 Task: Clear the last 7 days download history.
Action: Mouse moved to (1144, 30)
Screenshot: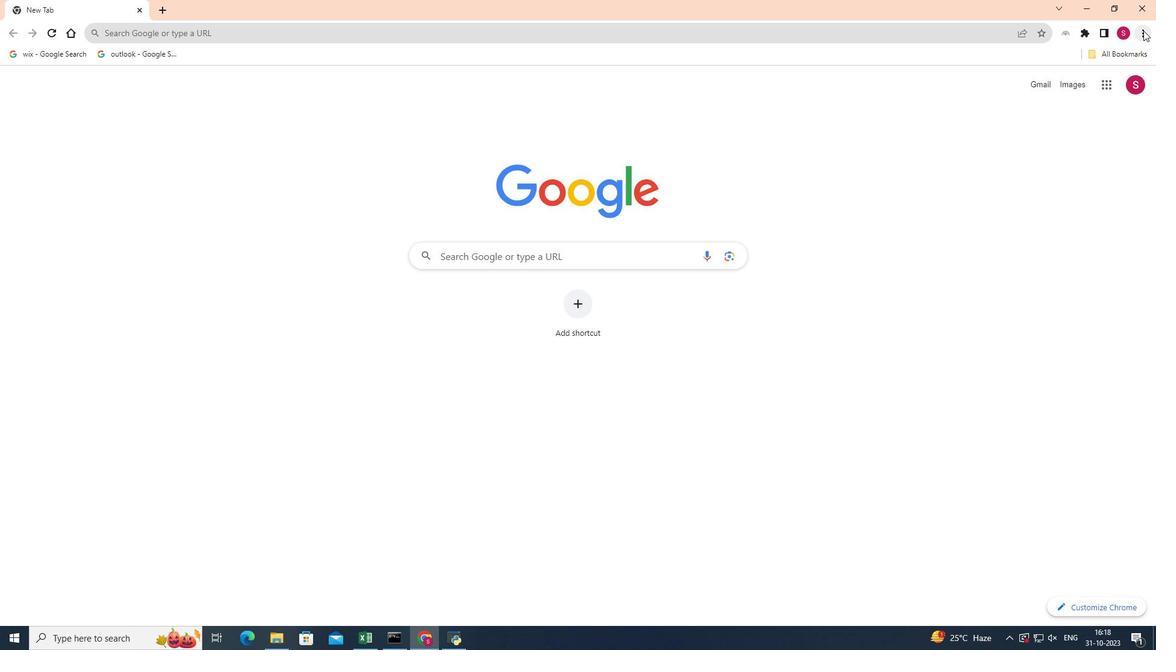 
Action: Mouse pressed left at (1144, 30)
Screenshot: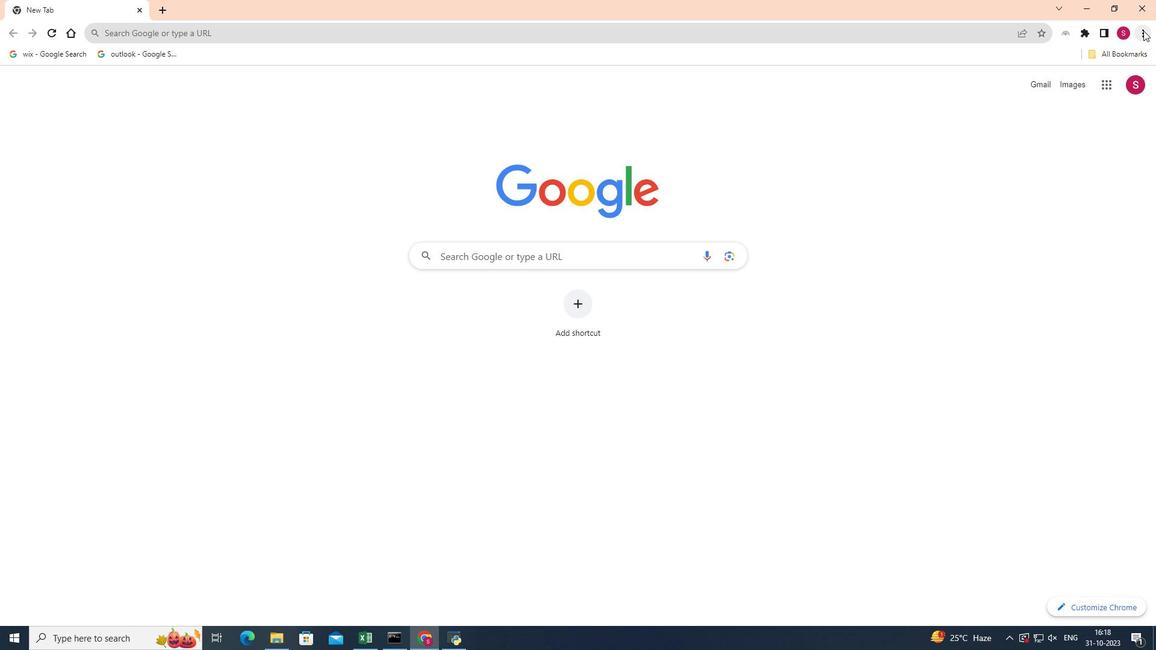 
Action: Mouse moved to (1035, 217)
Screenshot: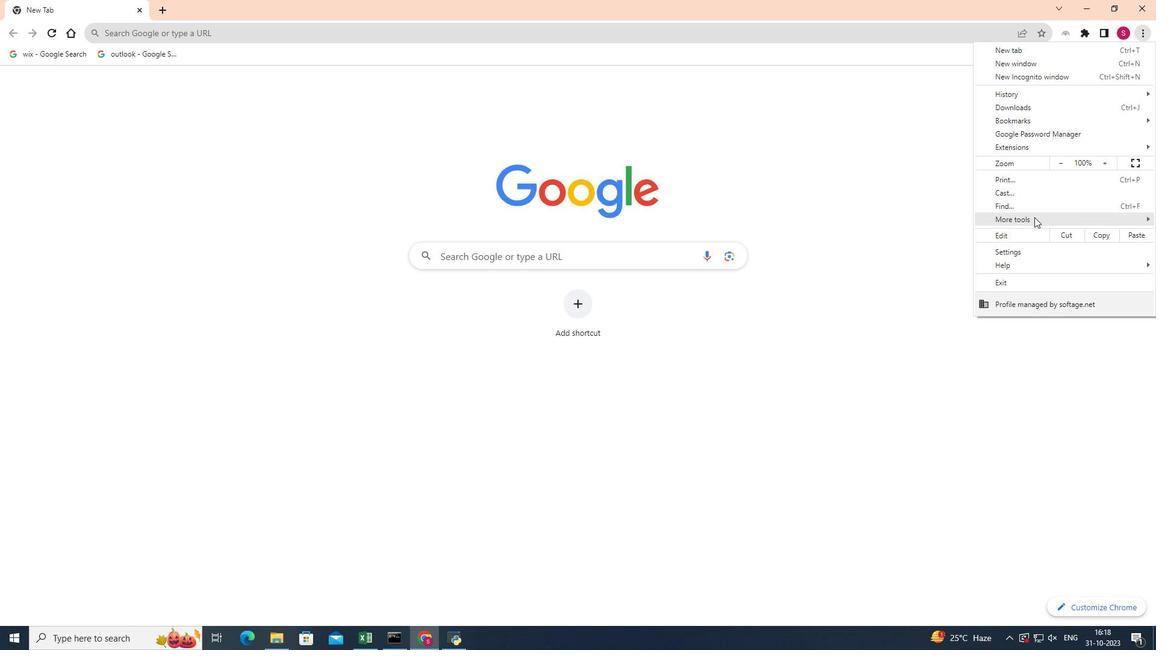 
Action: Mouse pressed left at (1035, 217)
Screenshot: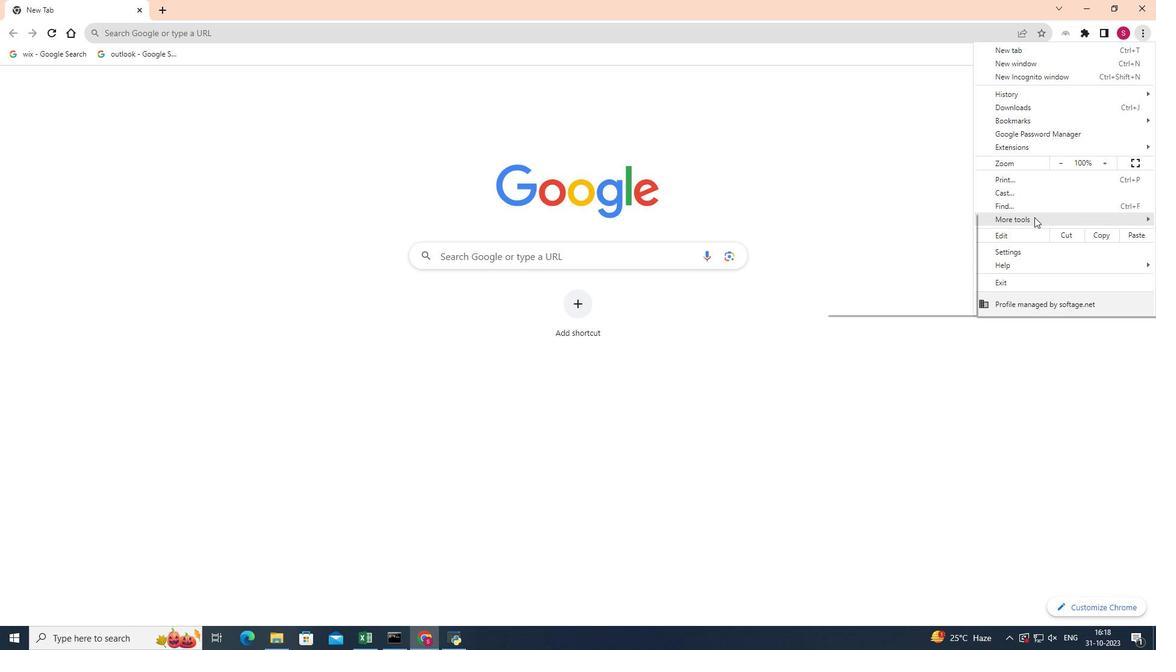 
Action: Mouse moved to (933, 260)
Screenshot: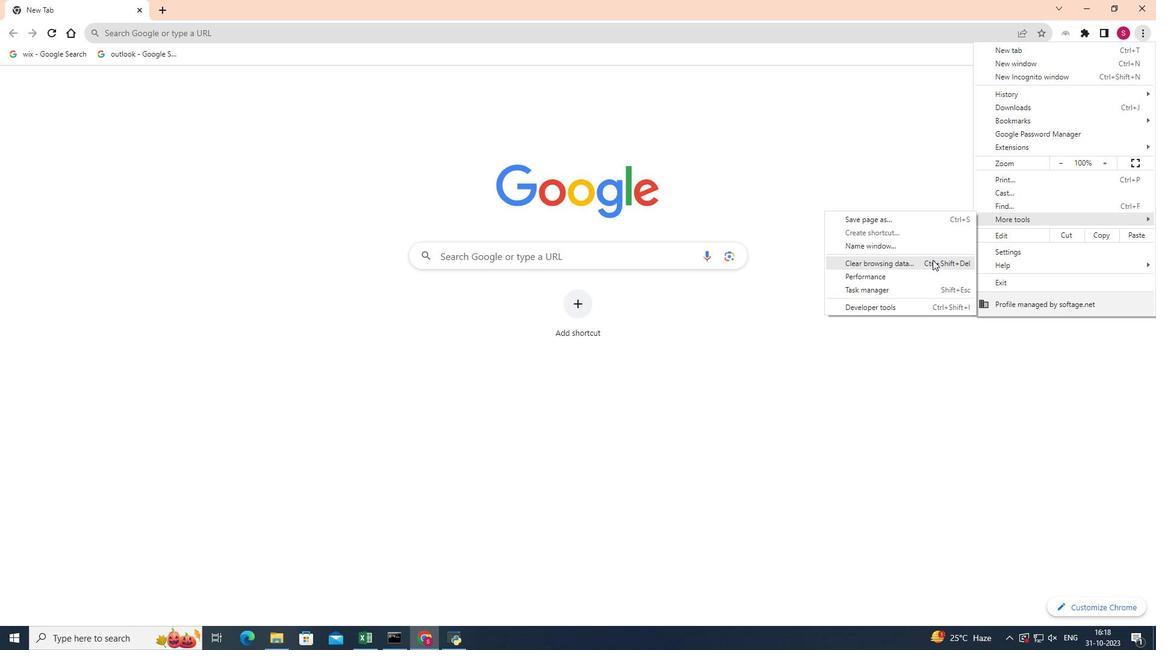 
Action: Mouse pressed left at (933, 260)
Screenshot: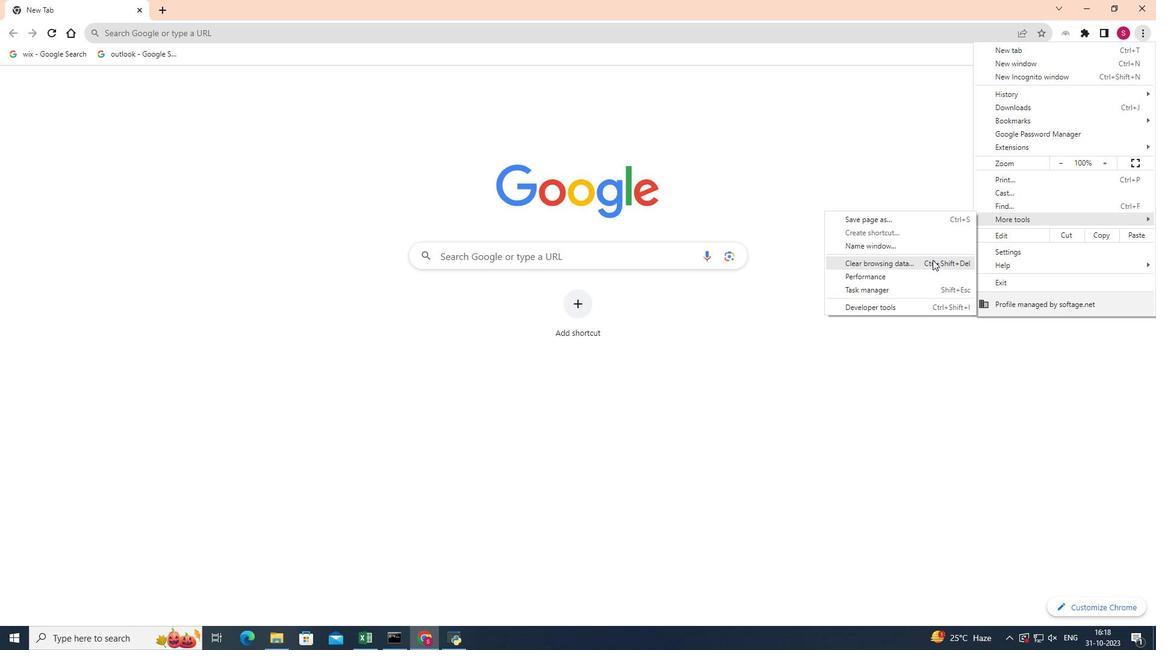 
Action: Mouse moved to (654, 195)
Screenshot: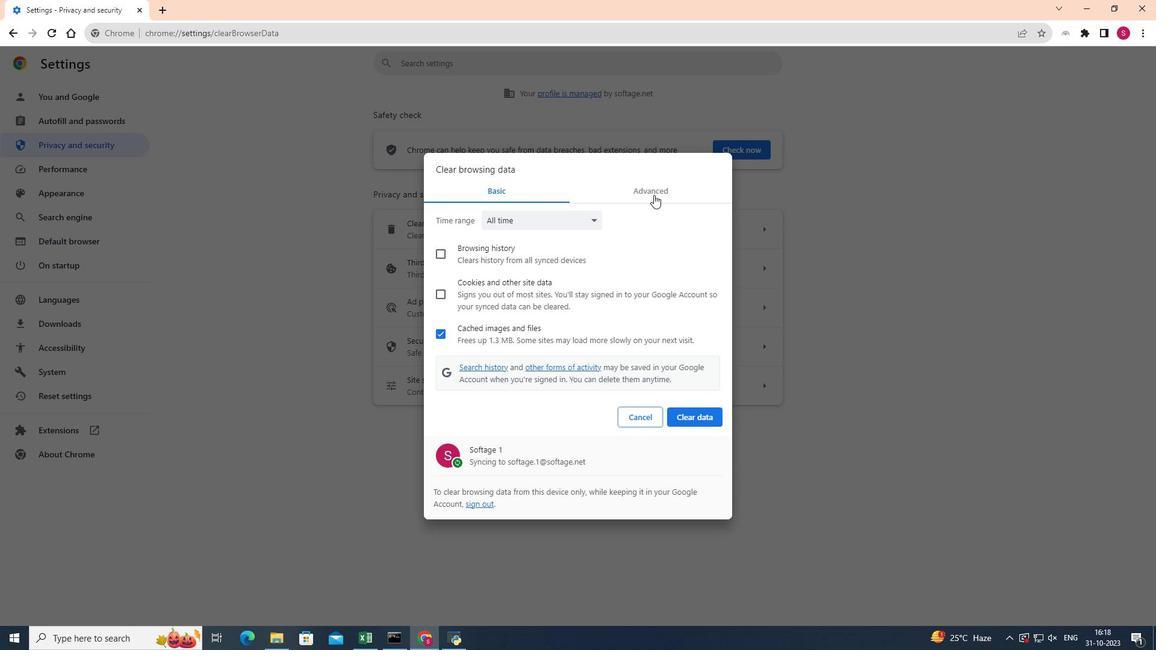 
Action: Mouse pressed left at (654, 195)
Screenshot: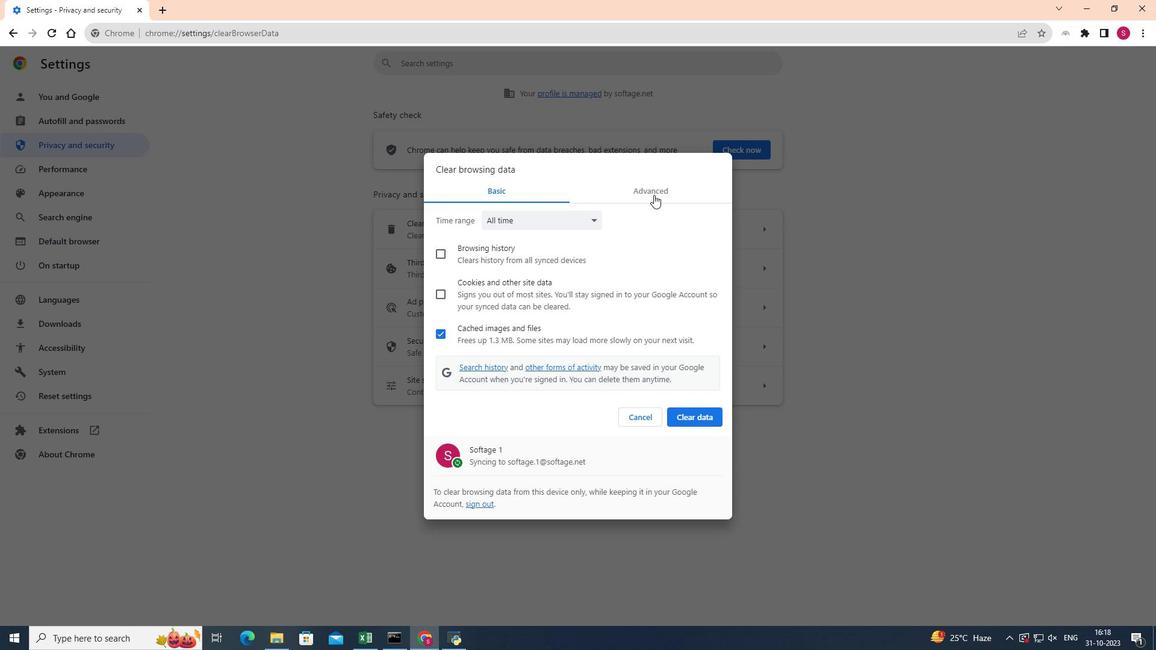 
Action: Mouse moved to (583, 217)
Screenshot: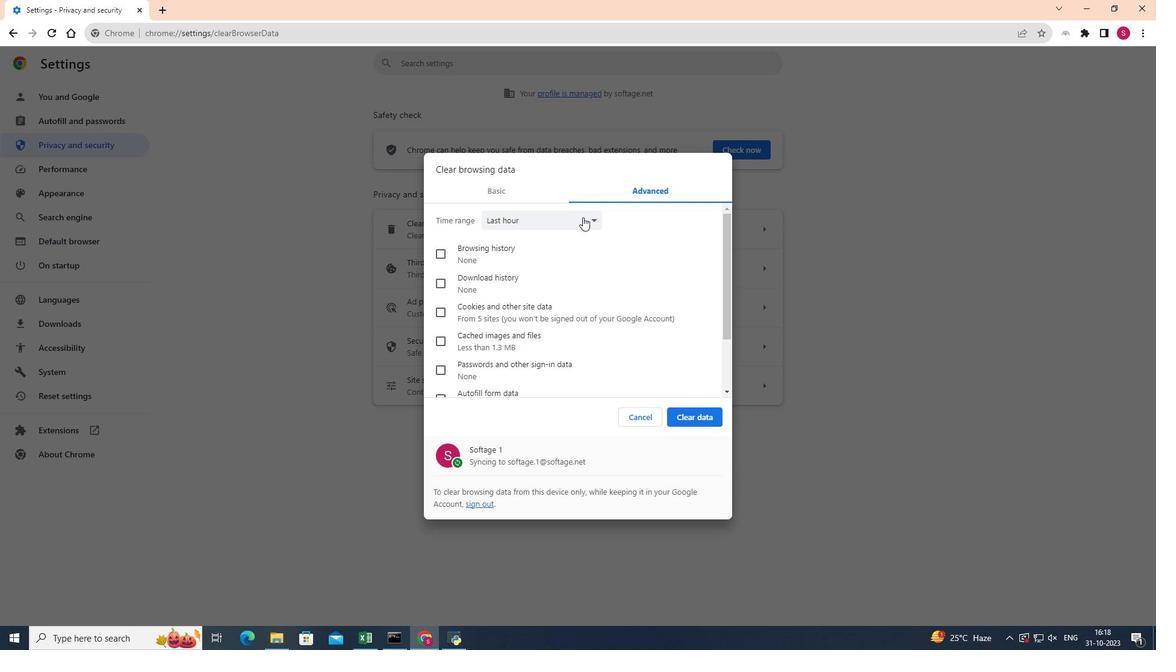 
Action: Mouse pressed left at (583, 217)
Screenshot: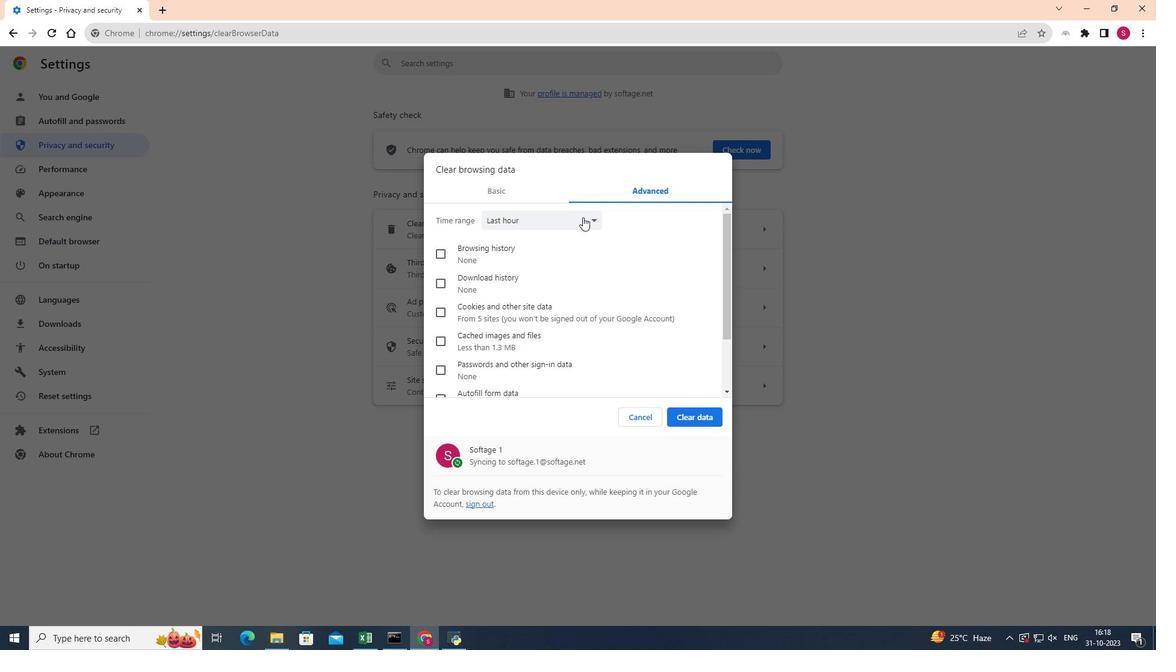 
Action: Mouse moved to (536, 256)
Screenshot: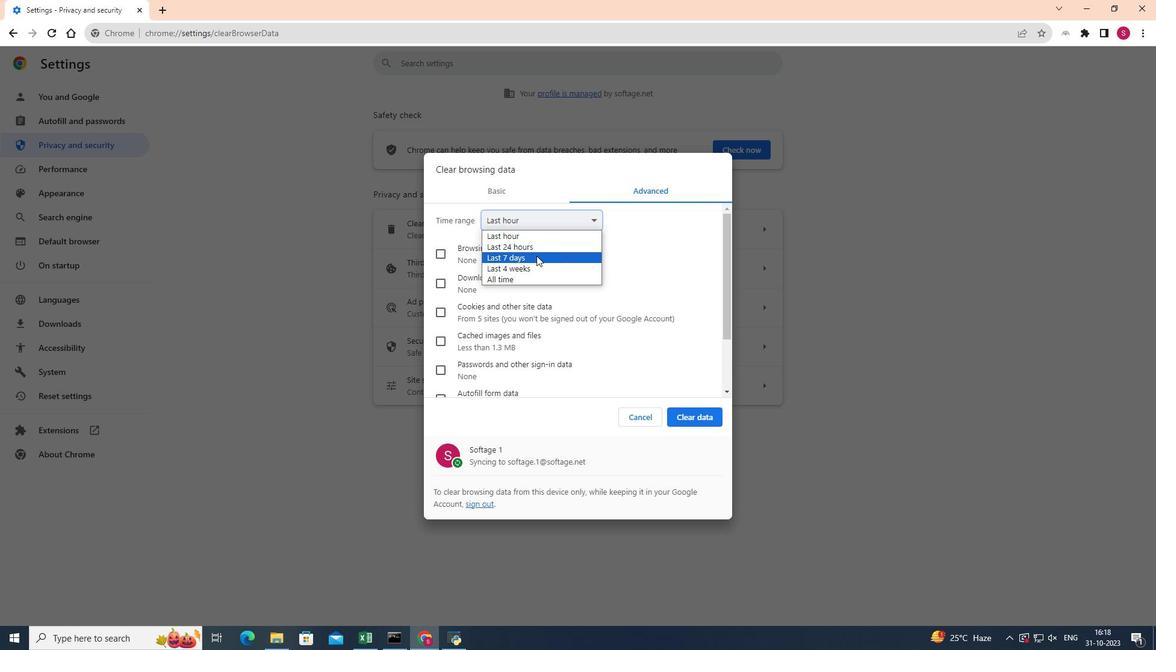 
Action: Mouse pressed left at (536, 256)
Screenshot: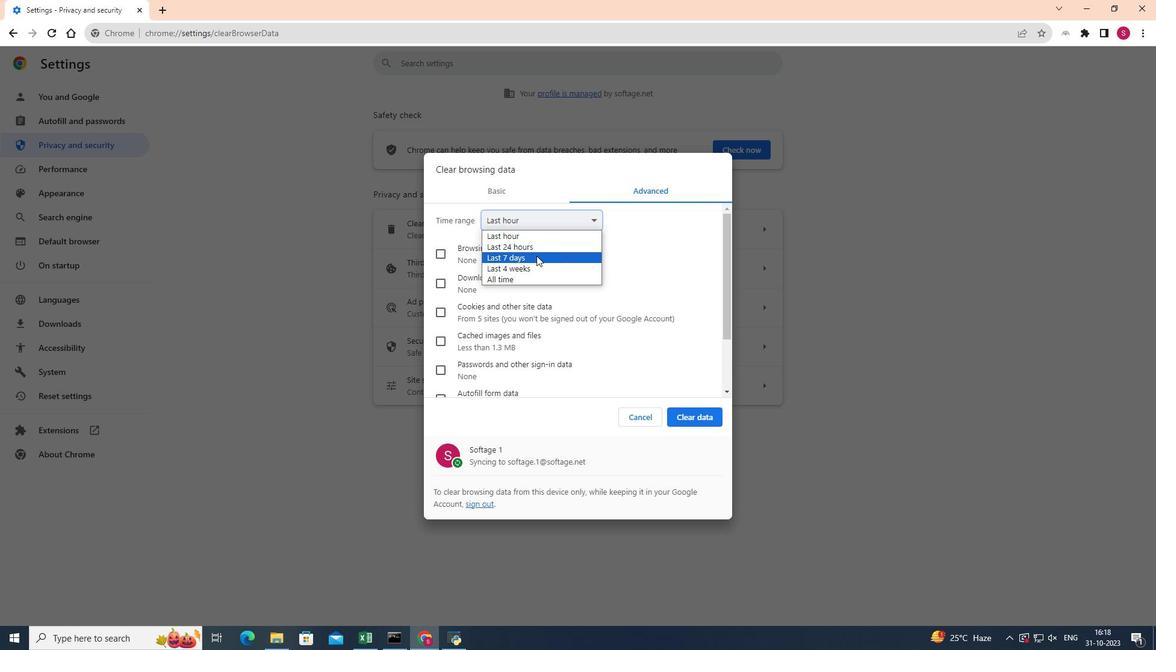 
Action: Mouse scrolled (536, 255) with delta (0, 0)
Screenshot: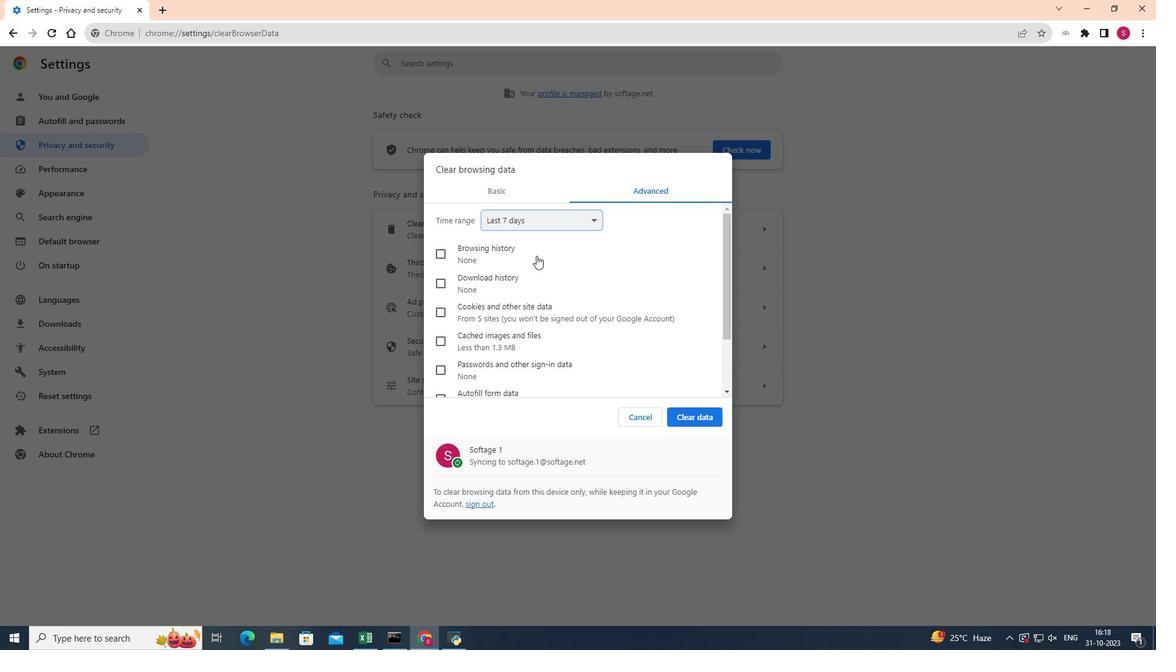 
Action: Mouse scrolled (536, 256) with delta (0, 0)
Screenshot: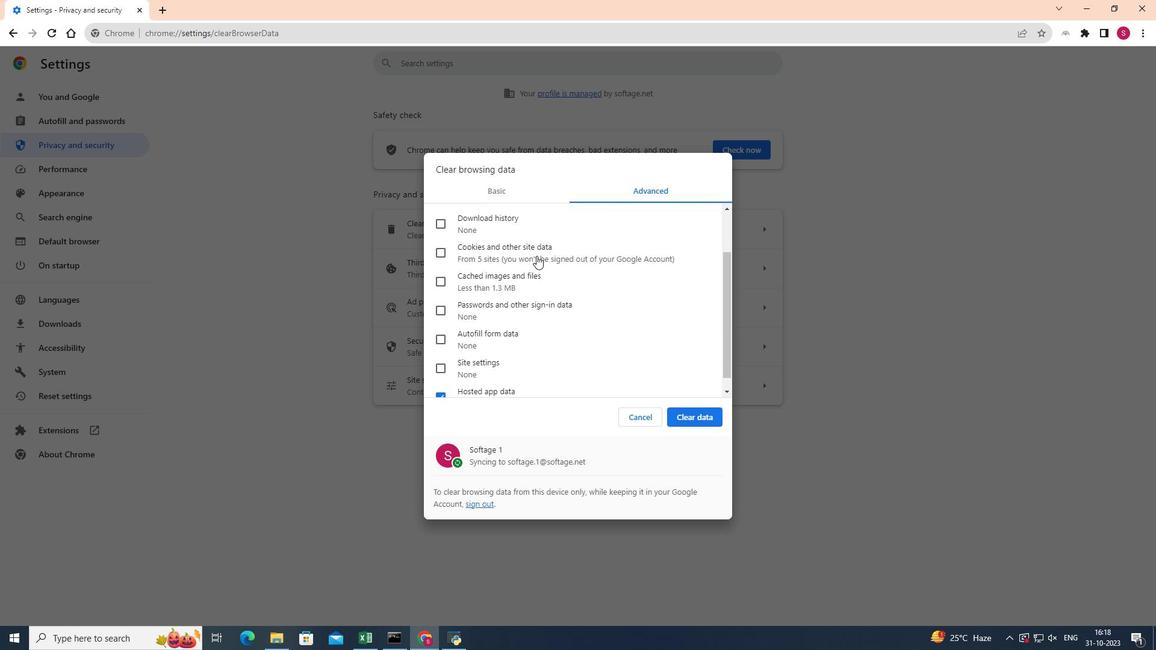 
Action: Mouse scrolled (536, 256) with delta (0, 0)
Screenshot: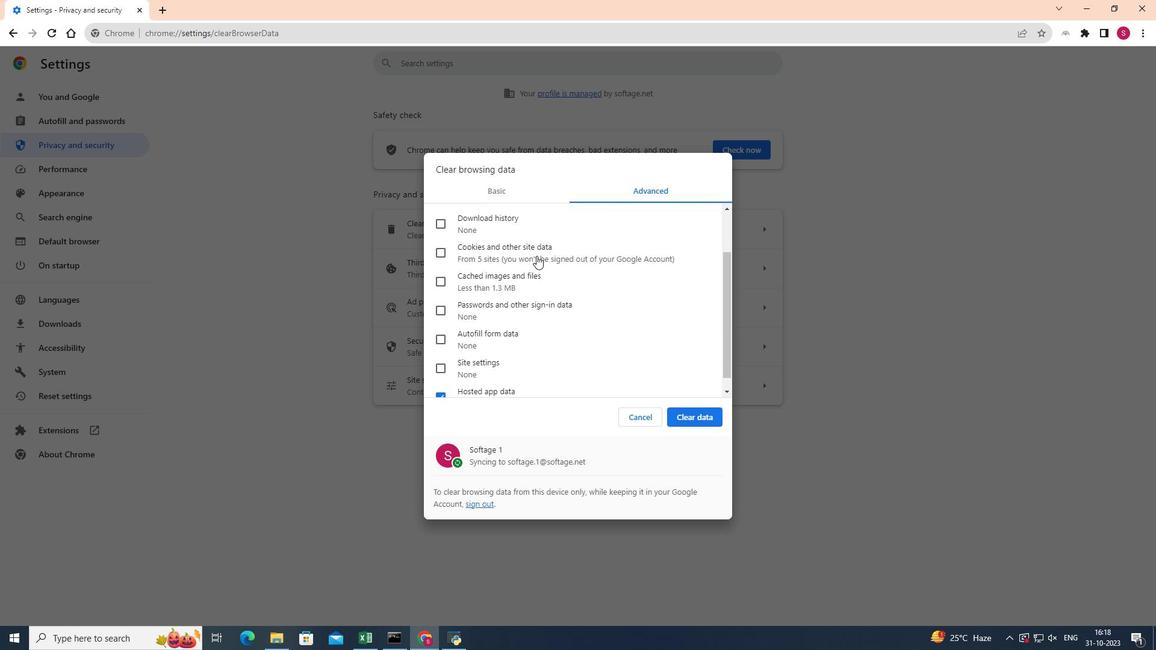 
Action: Mouse moved to (444, 283)
Screenshot: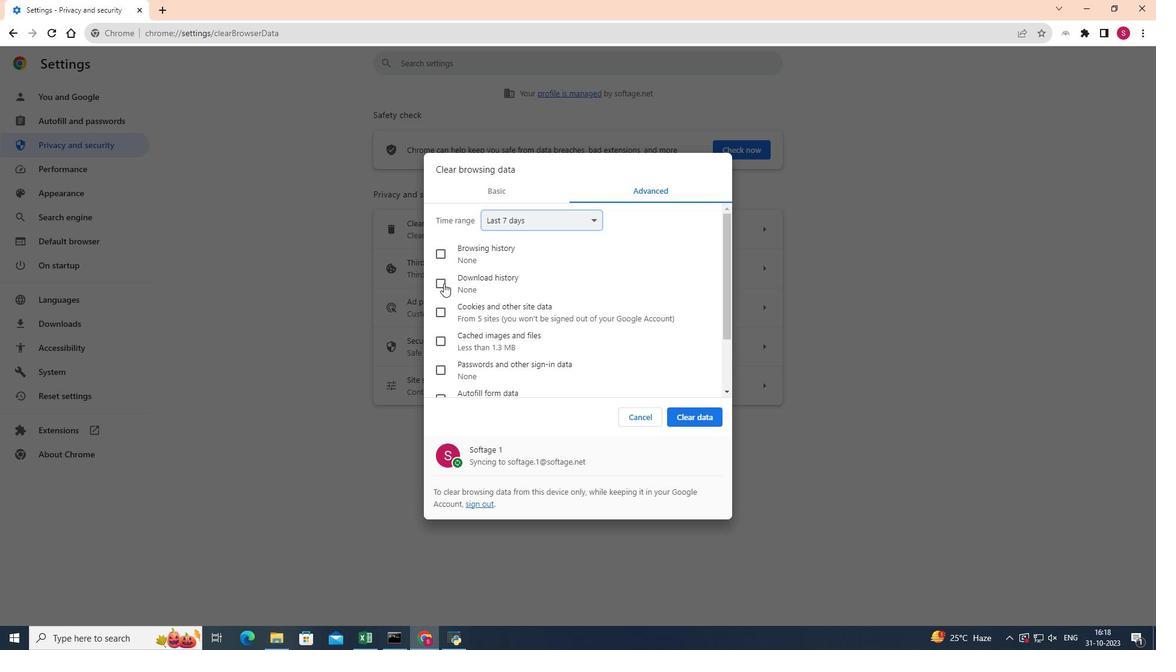 
Action: Mouse pressed left at (444, 283)
Screenshot: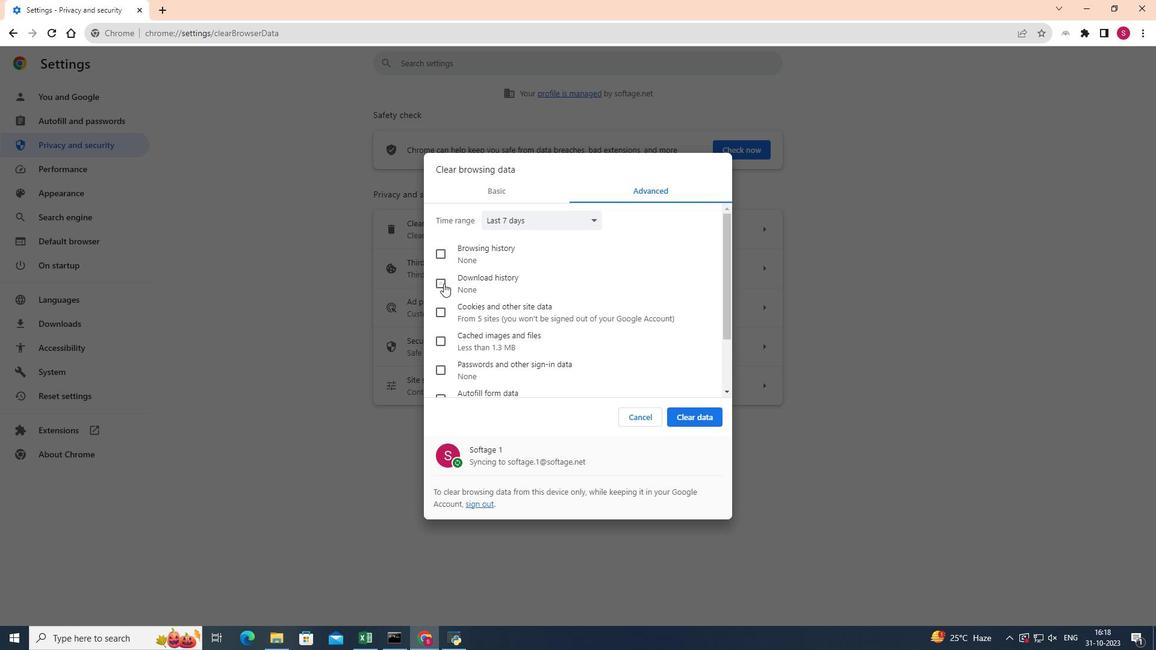 
Action: Mouse moved to (694, 419)
Screenshot: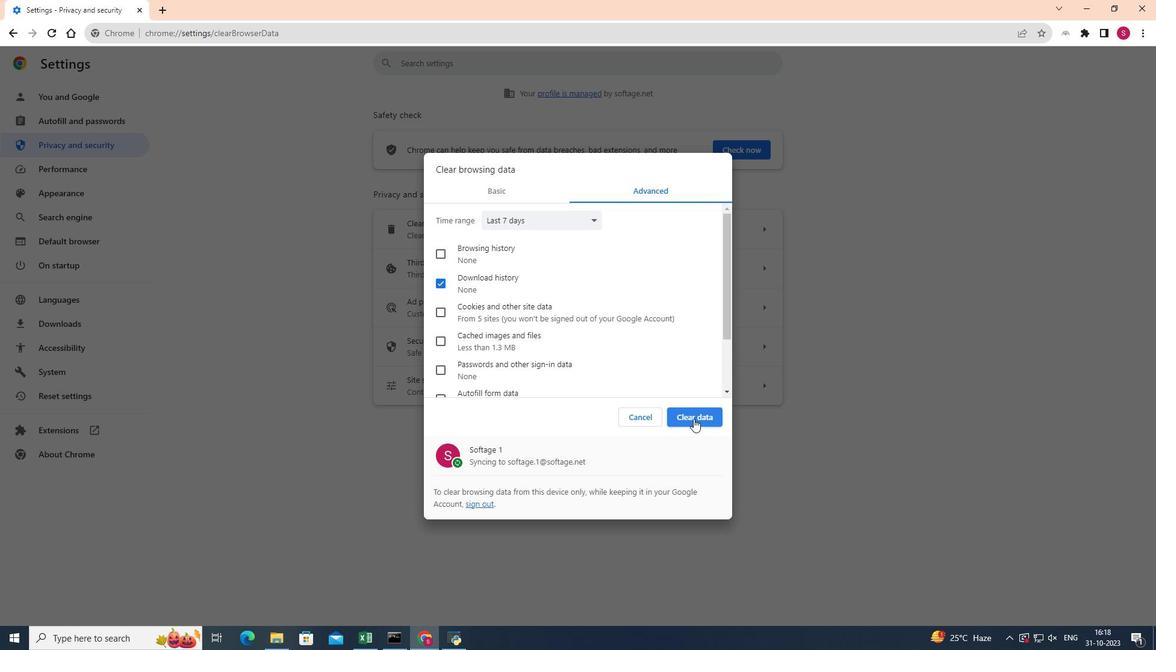 
Action: Mouse pressed left at (694, 419)
Screenshot: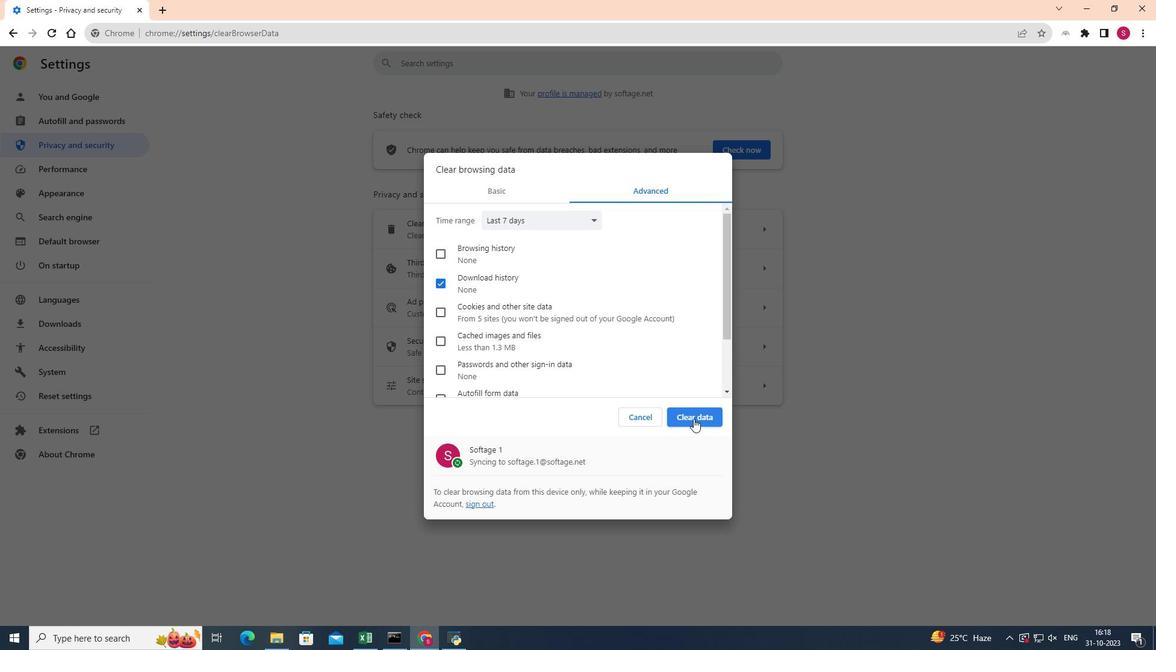 
